 Task: Find the distance between Phoenix and San Diego.
Action: Mouse moved to (97, 65)
Screenshot: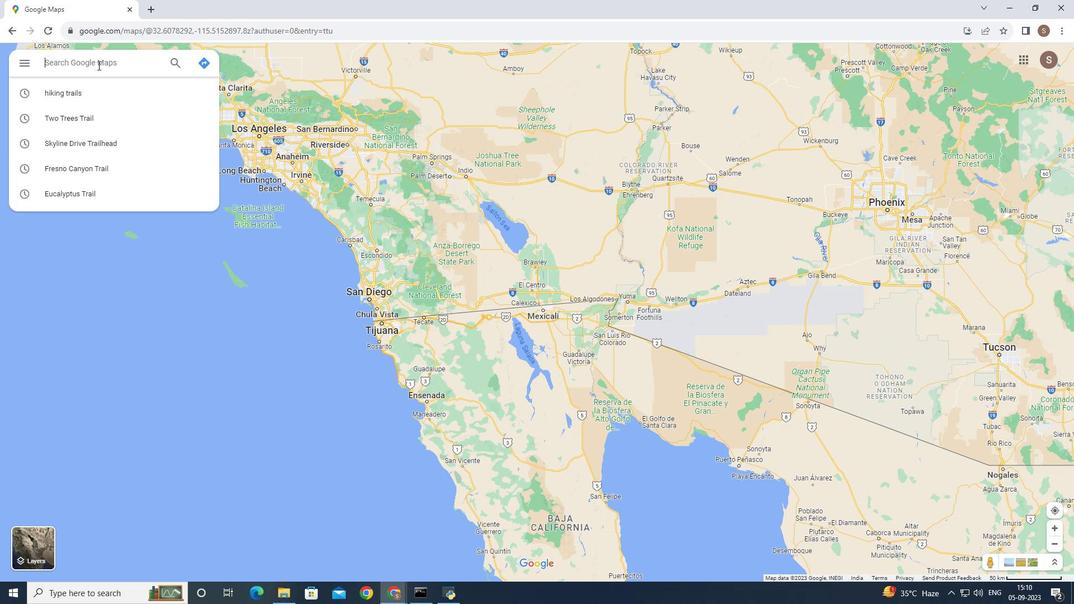 
Action: Mouse pressed left at (97, 65)
Screenshot: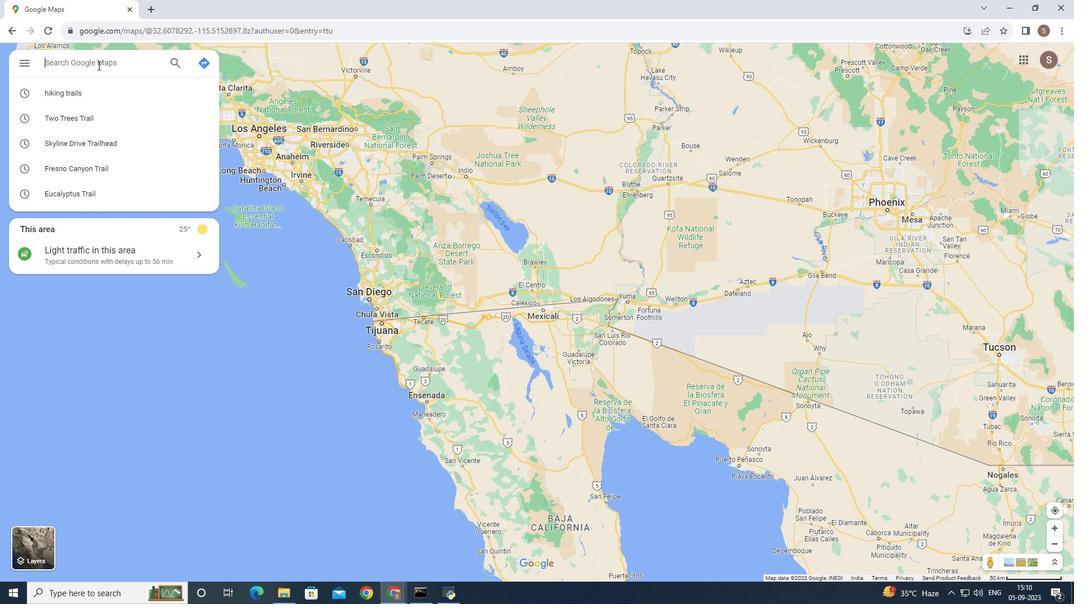 
Action: Mouse moved to (84, 238)
Screenshot: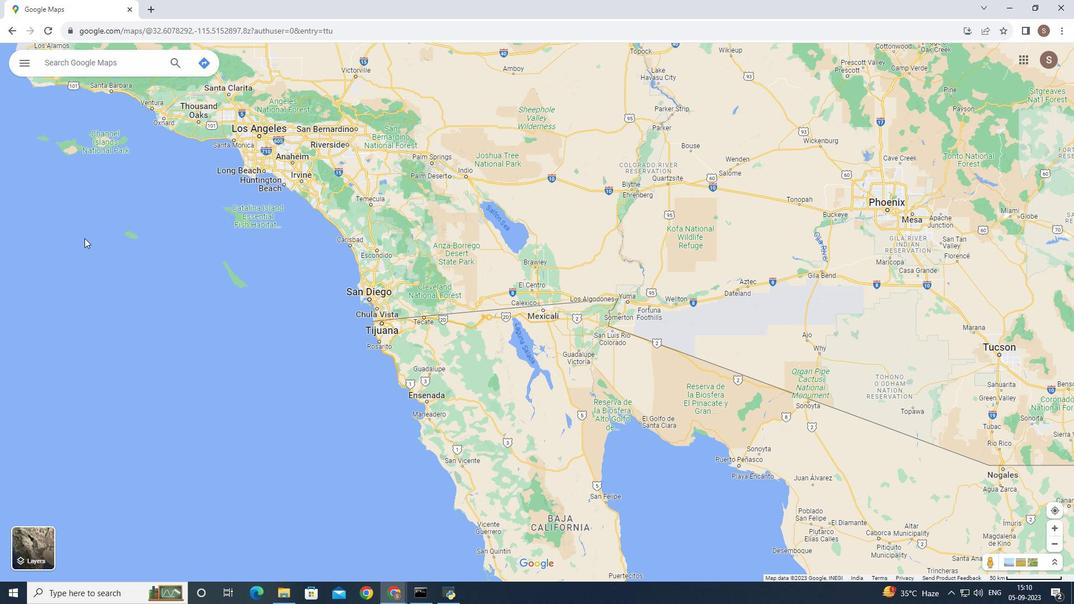 
Action: Mouse pressed left at (84, 238)
Screenshot: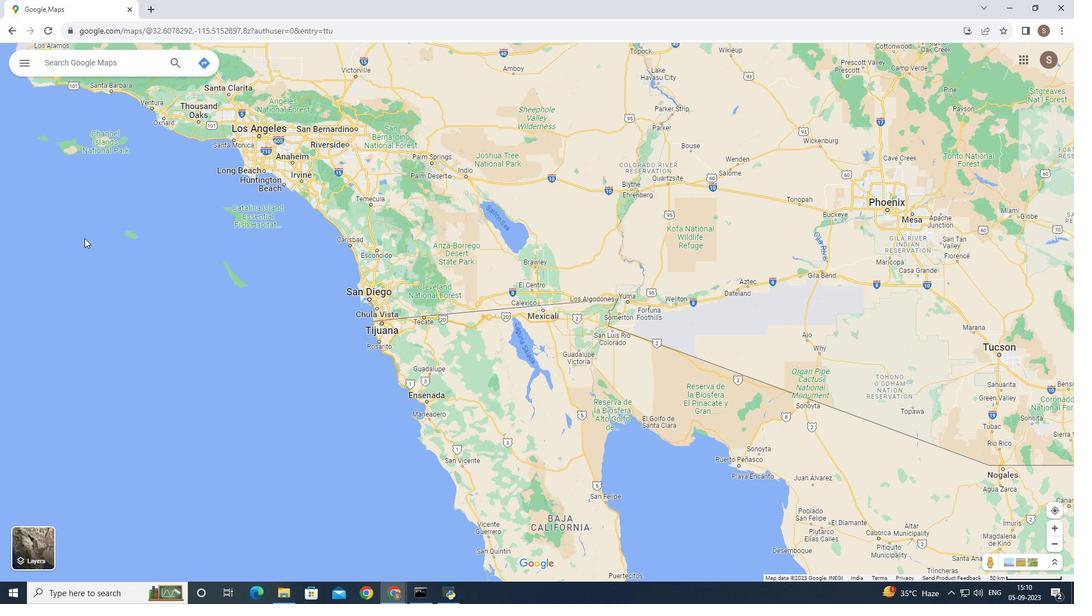 
Action: Mouse moved to (76, 60)
Screenshot: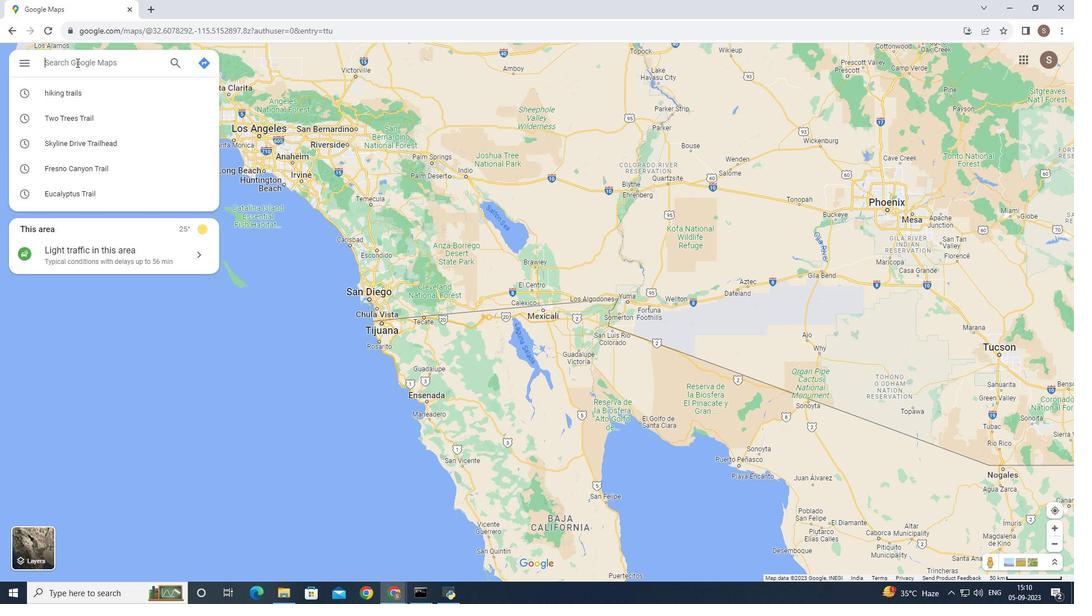 
Action: Mouse pressed left at (76, 60)
Screenshot: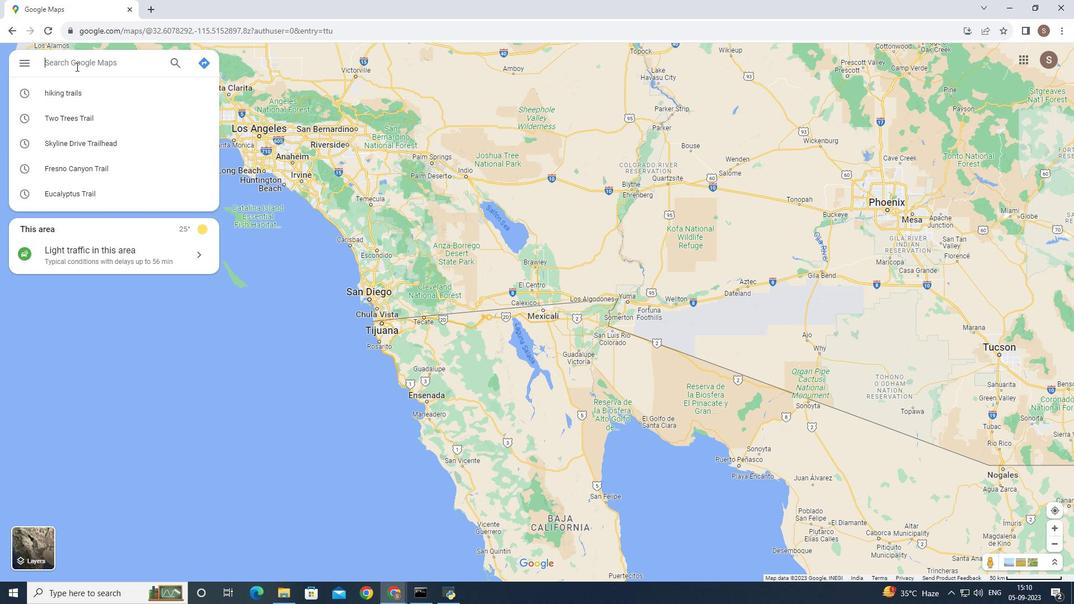 
Action: Mouse moved to (68, 264)
Screenshot: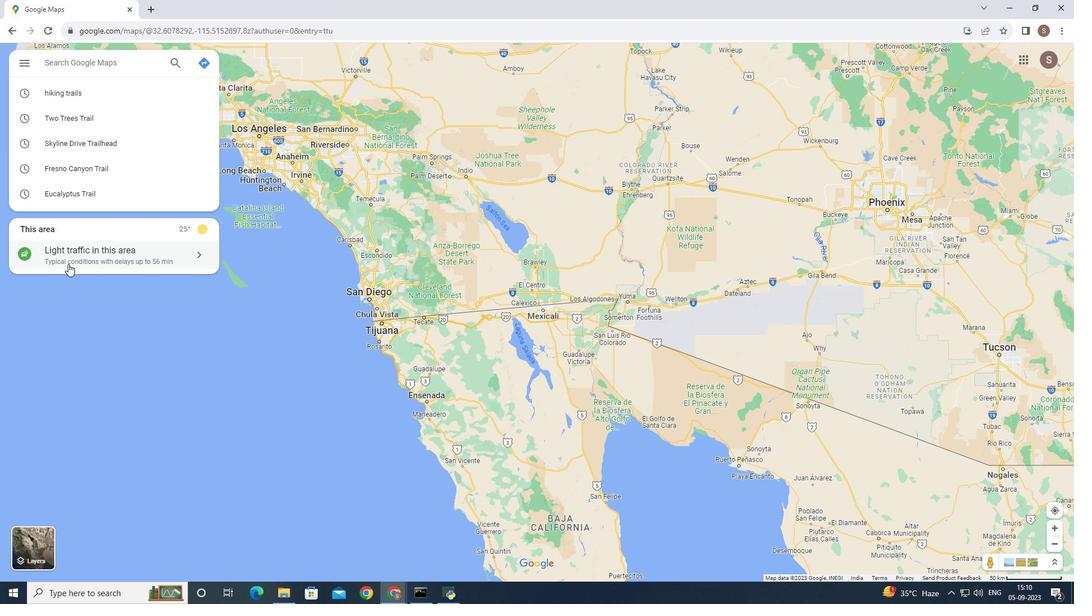 
Action: Mouse pressed left at (68, 264)
Screenshot: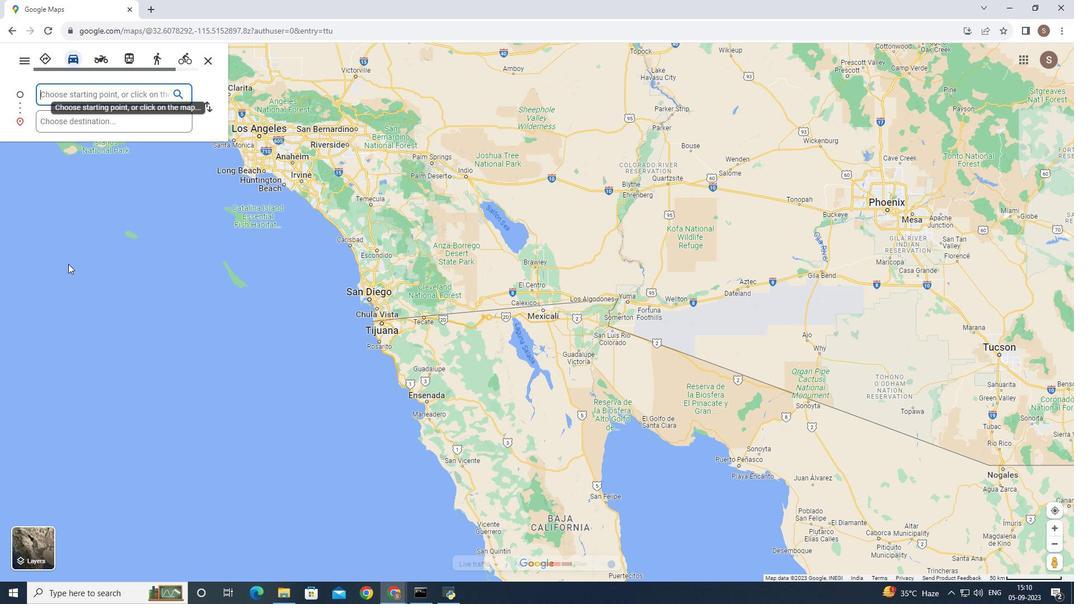 
Action: Mouse moved to (69, 85)
Screenshot: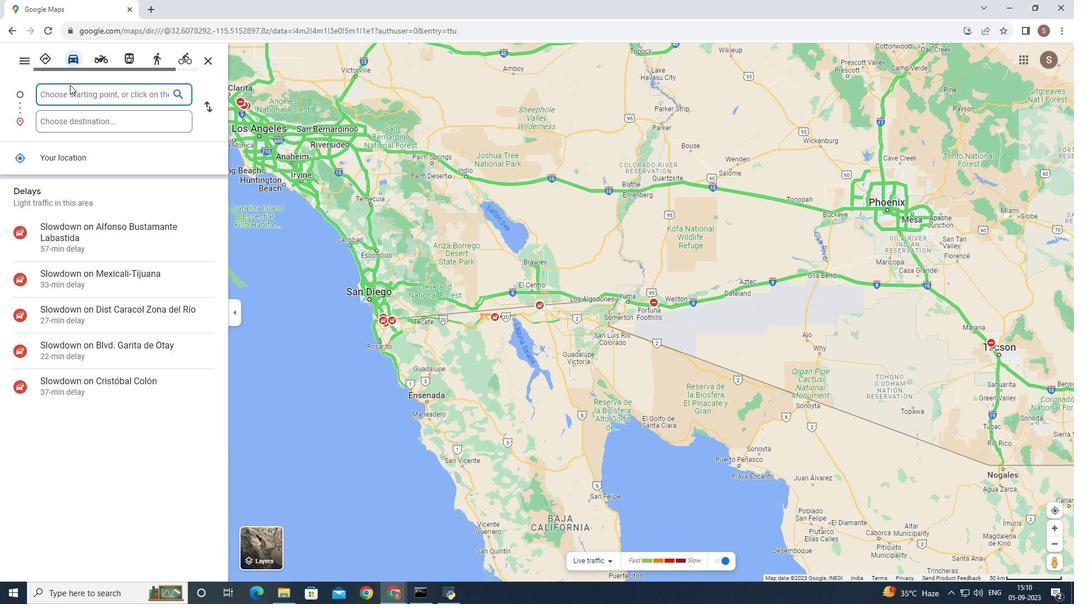 
Action: Key pressed <Key.shift_r>Phon<Key.backspace>enix
Screenshot: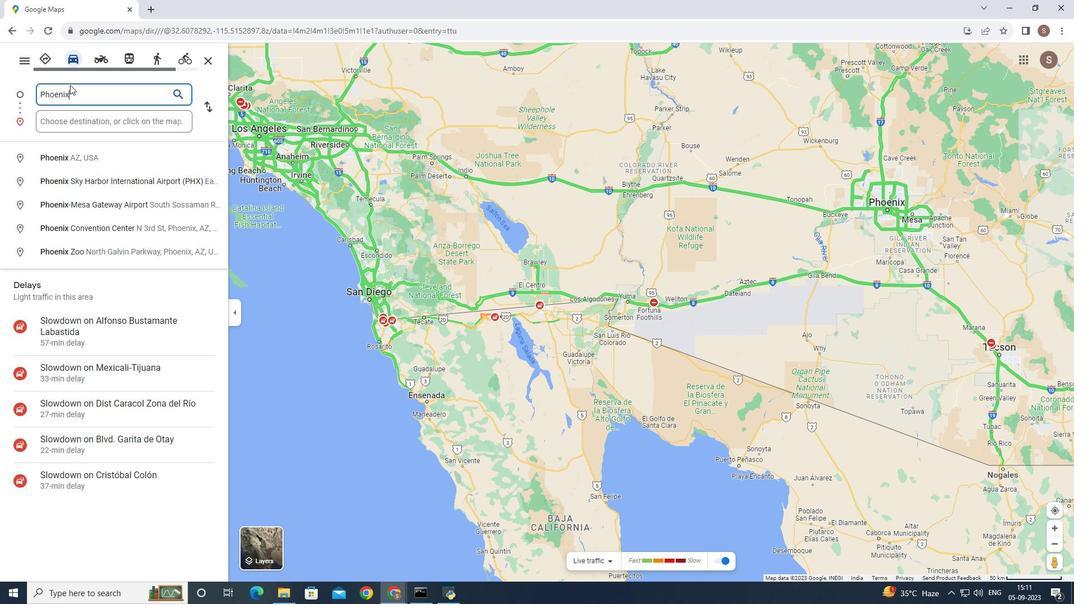 
Action: Mouse moved to (72, 124)
Screenshot: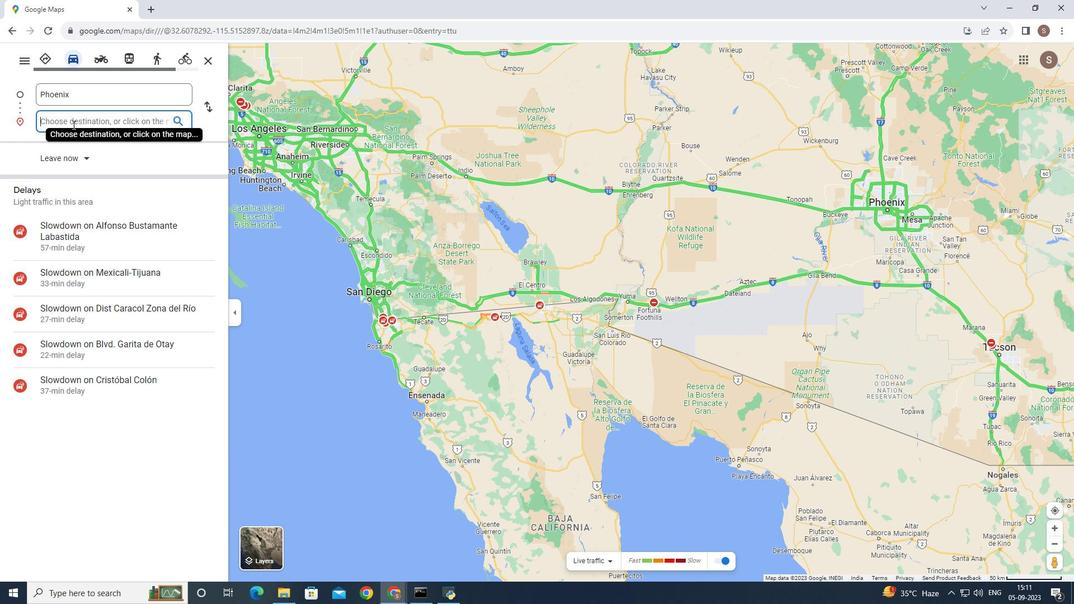 
Action: Mouse pressed left at (72, 124)
Screenshot: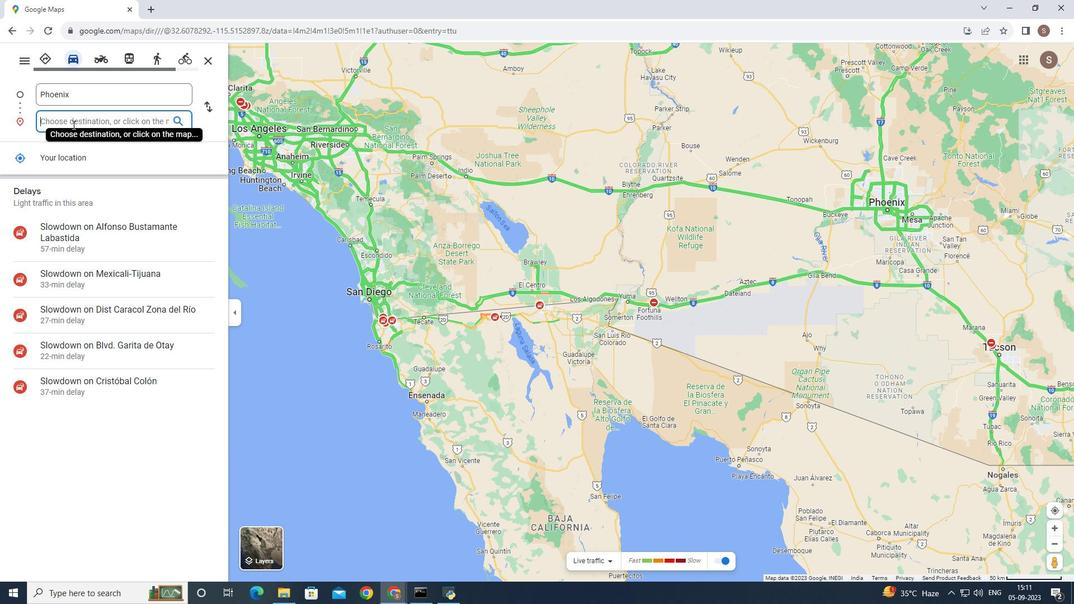 
Action: Key pressed <Key.shift>San<Key.space><Key.shift>Diego
Screenshot: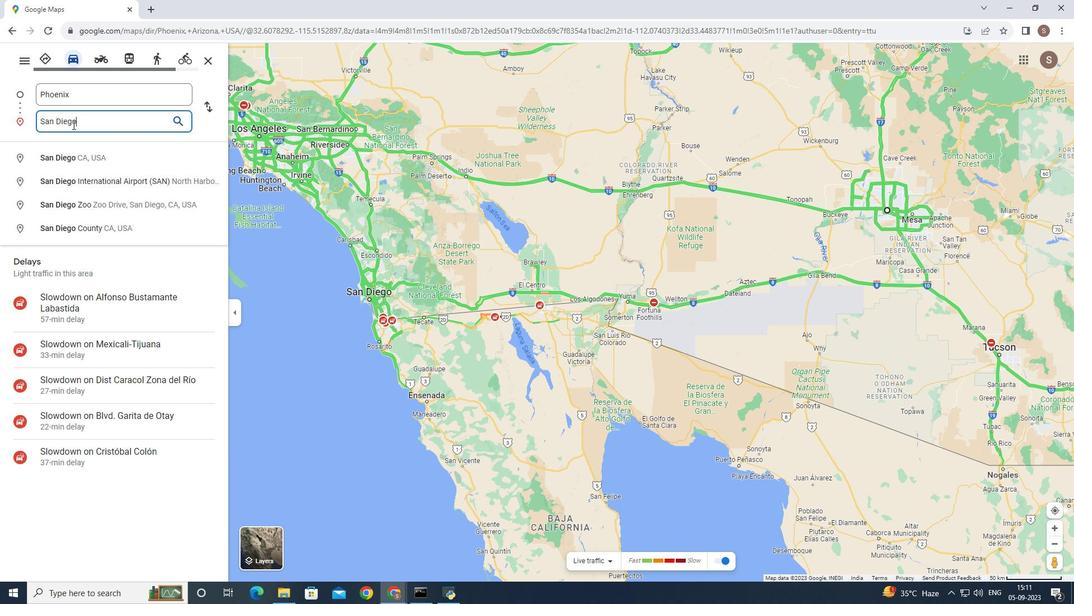 
Action: Mouse moved to (172, 122)
Screenshot: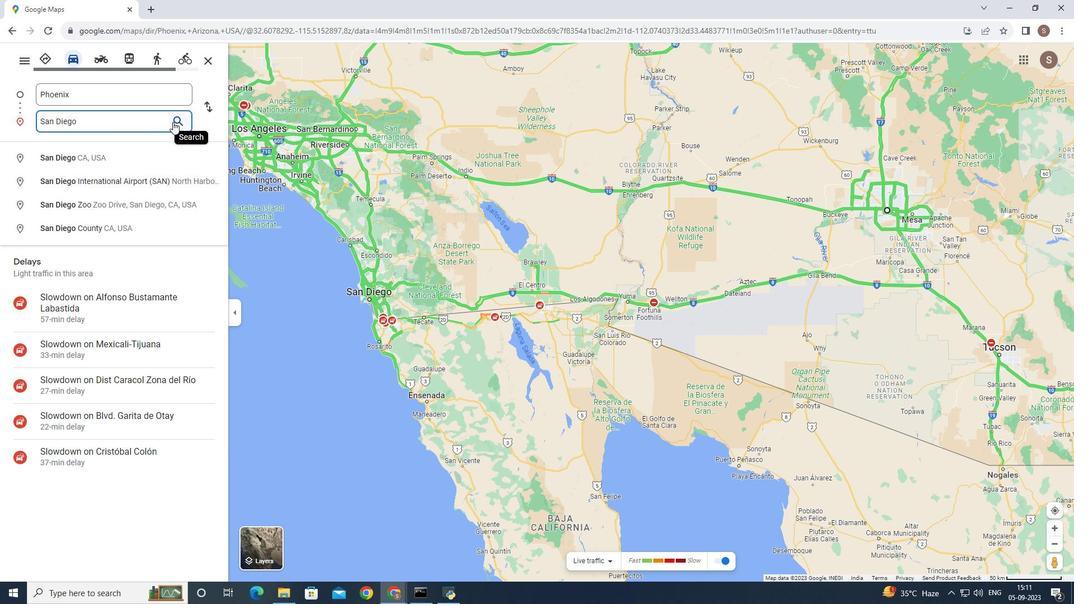 
Action: Mouse pressed left at (172, 122)
Screenshot: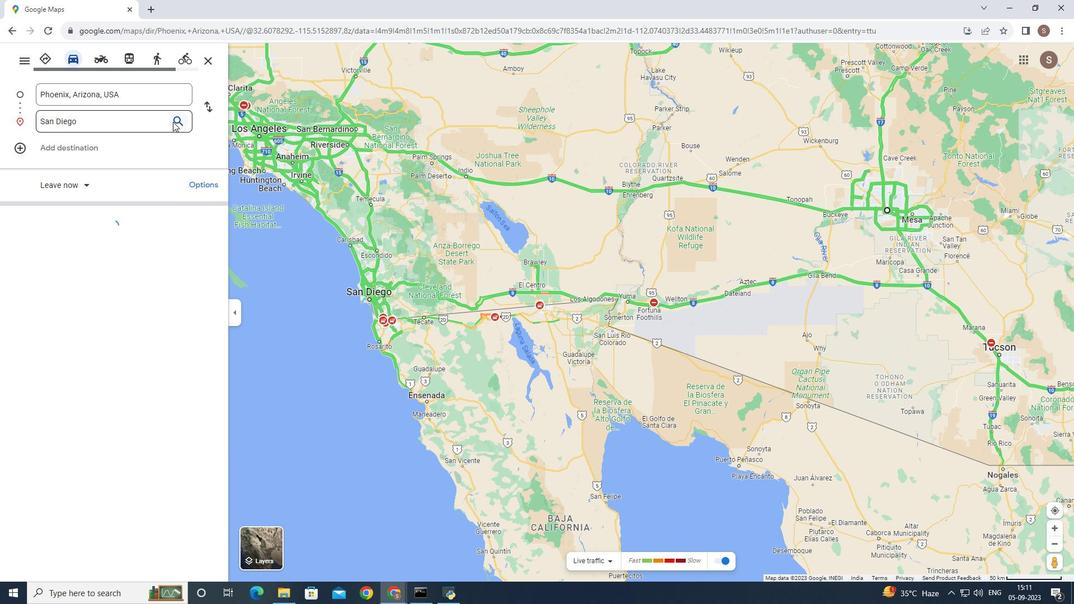 
Action: Mouse moved to (410, 363)
Screenshot: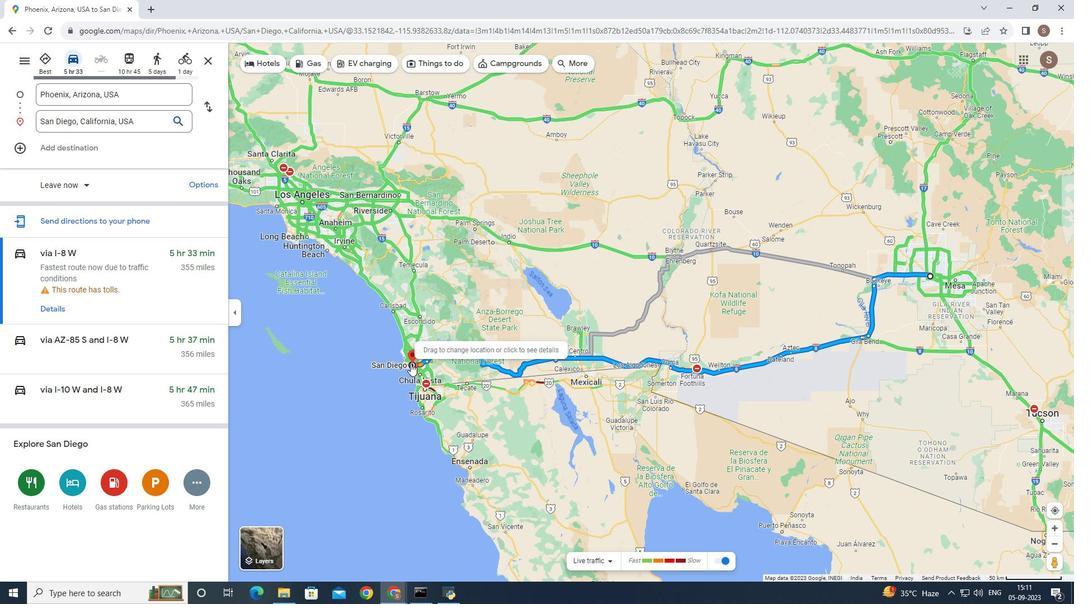 
Action: Mouse pressed left at (410, 363)
Screenshot: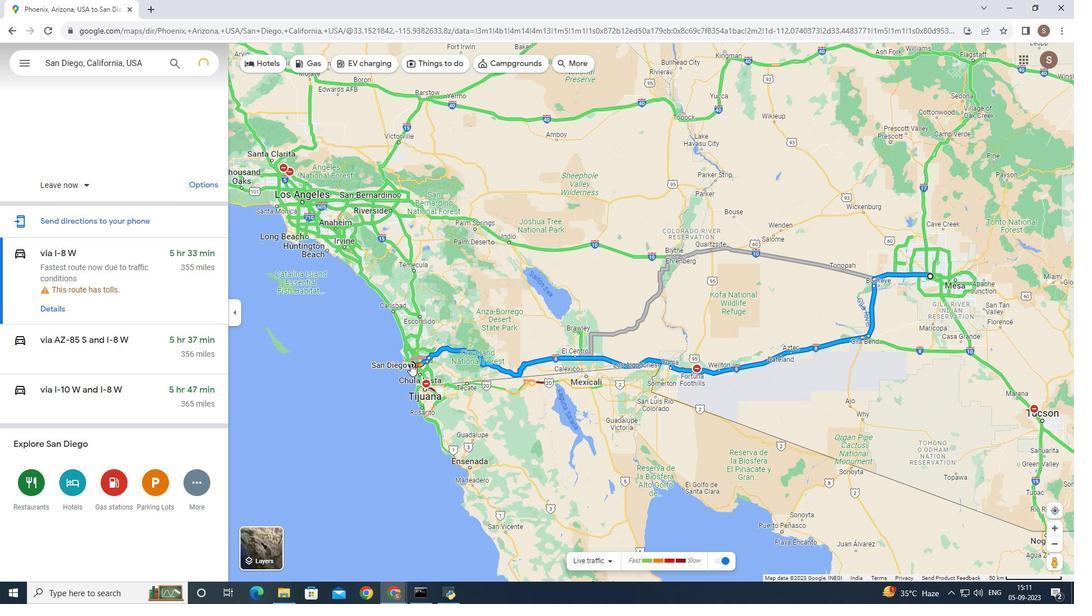 
Action: Mouse moved to (932, 275)
Screenshot: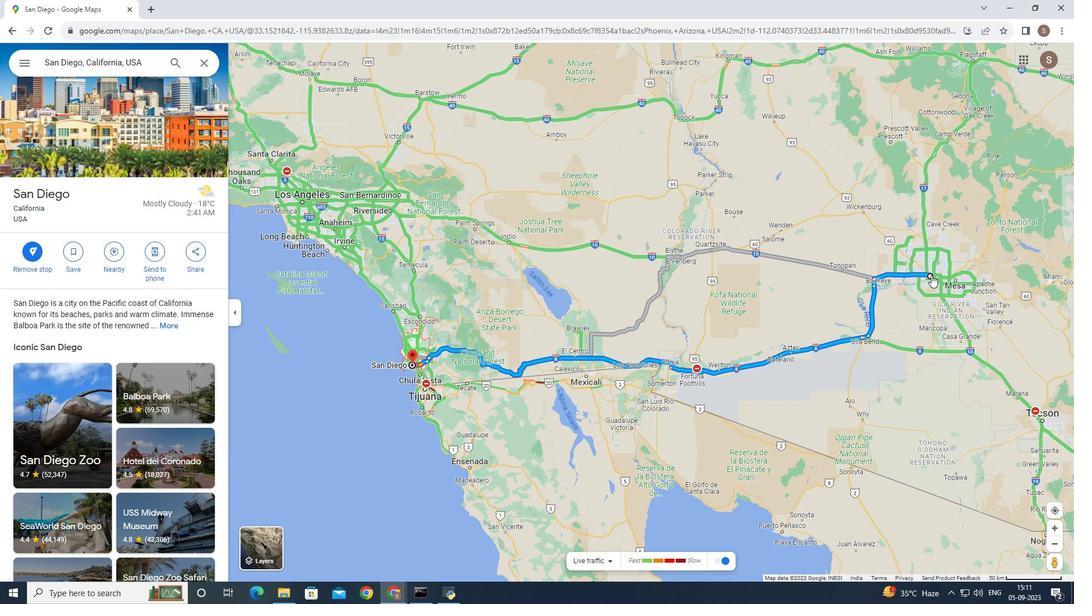 
Action: Mouse pressed left at (932, 275)
Screenshot: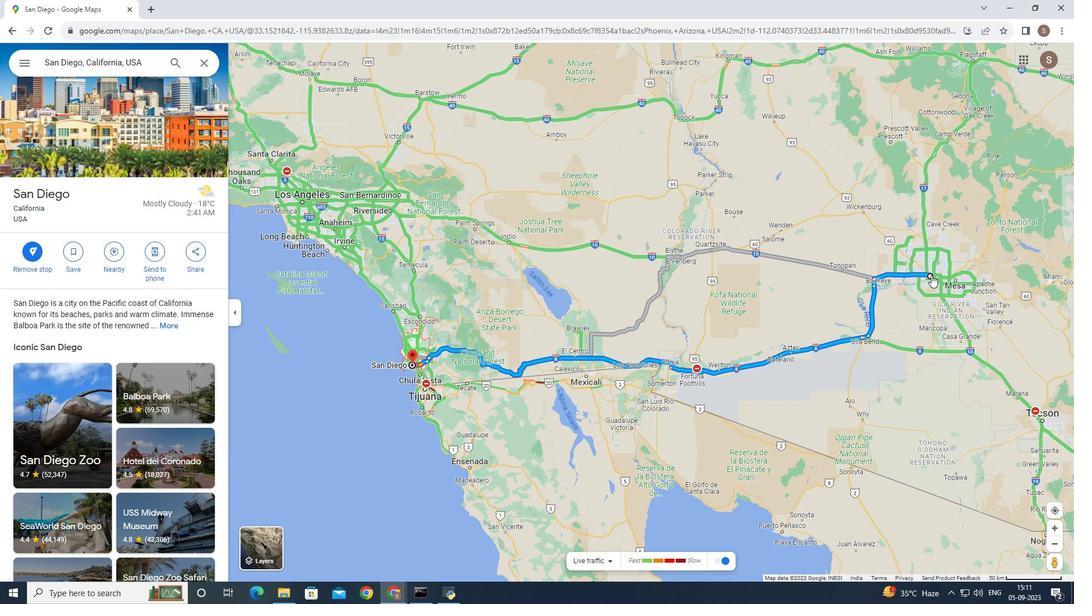 
Action: Mouse moved to (929, 274)
Screenshot: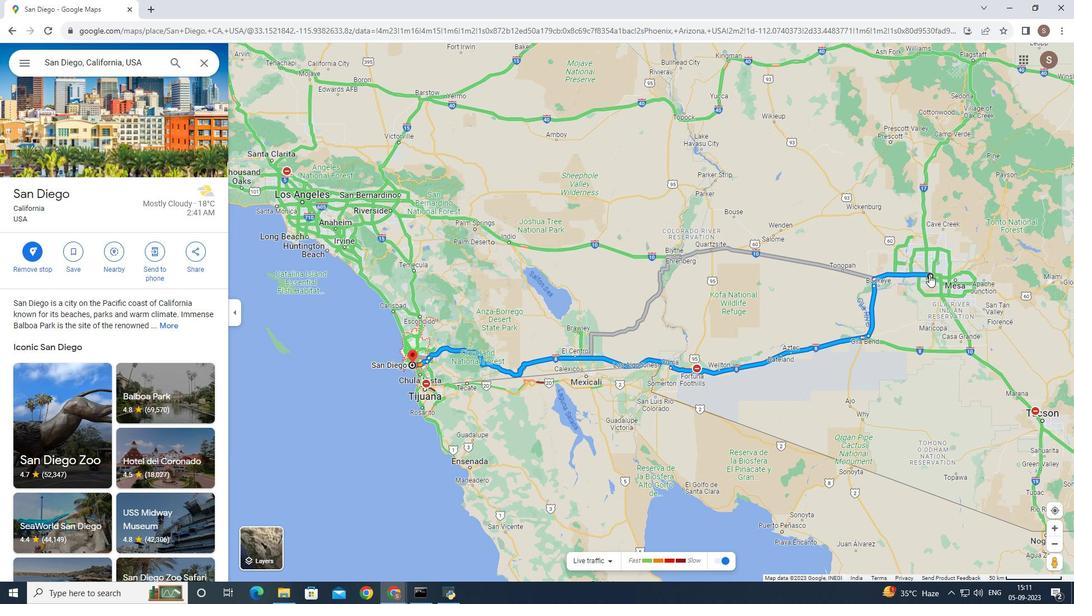
Action: Mouse pressed left at (929, 274)
Screenshot: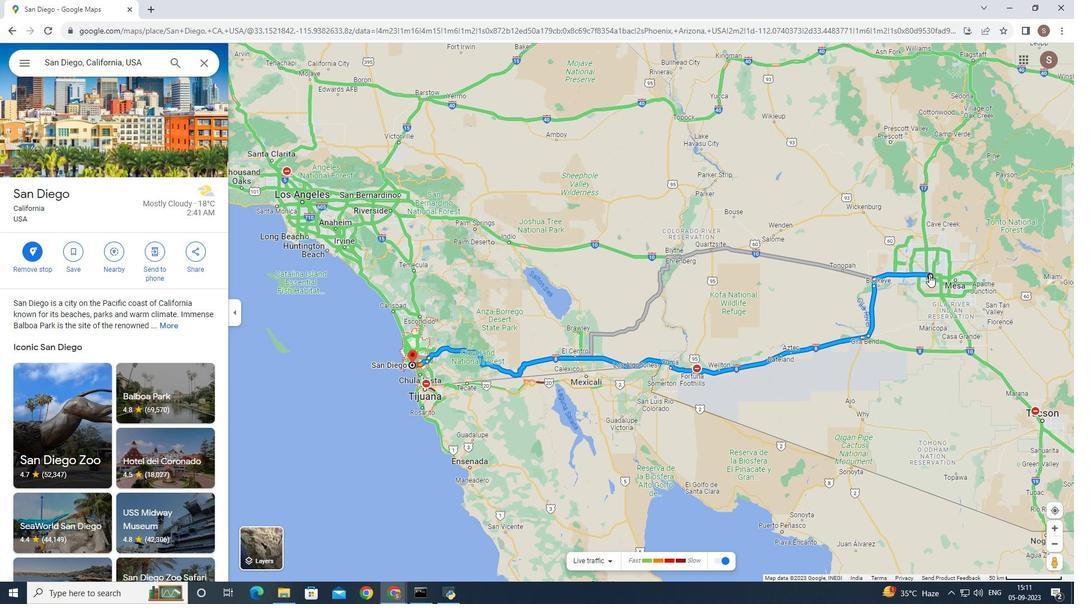 
Action: Mouse moved to (932, 277)
Screenshot: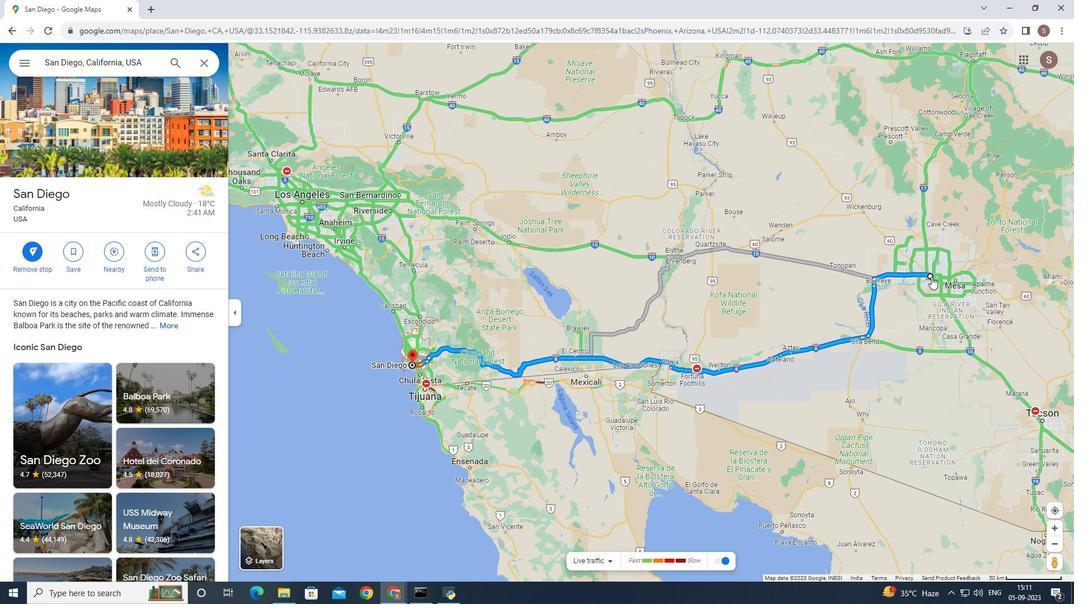 
Action: Mouse pressed left at (932, 277)
Screenshot: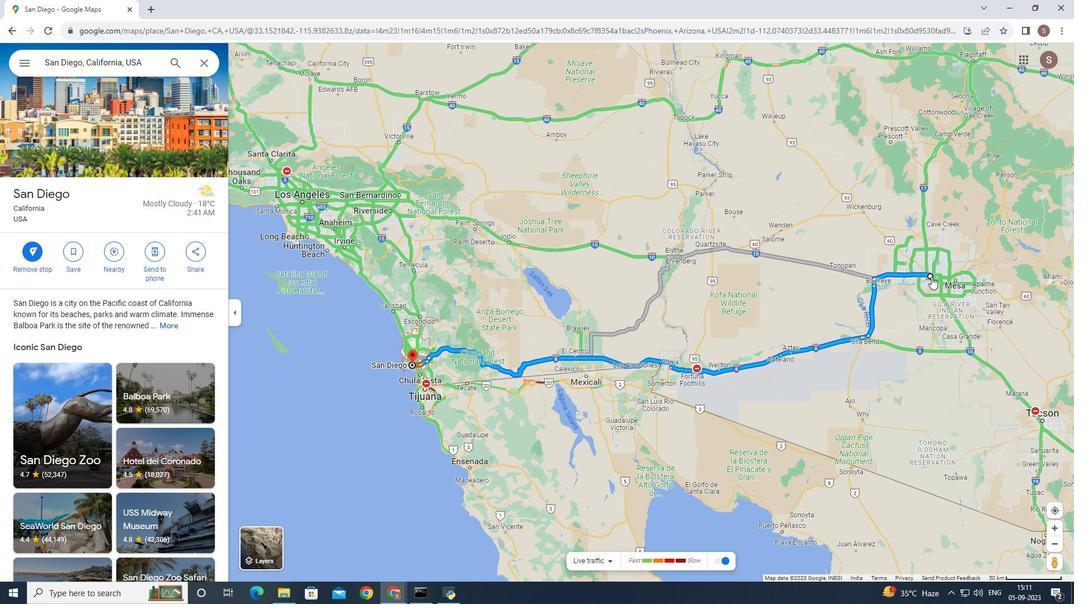 
Action: Mouse moved to (446, 548)
Screenshot: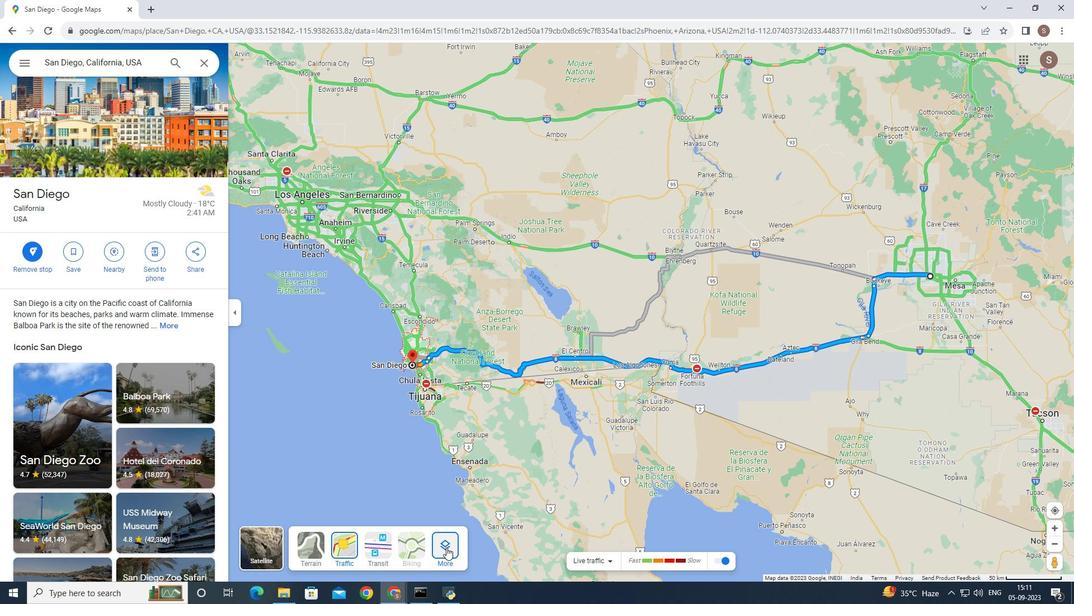 
Action: Mouse pressed left at (446, 548)
Screenshot: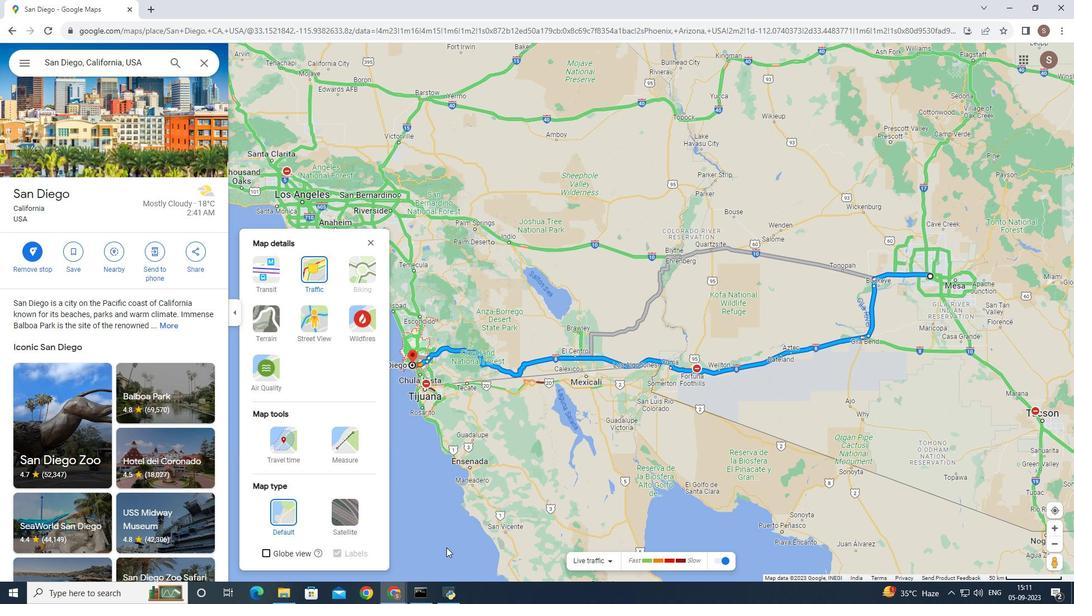 
Action: Mouse moved to (349, 457)
Screenshot: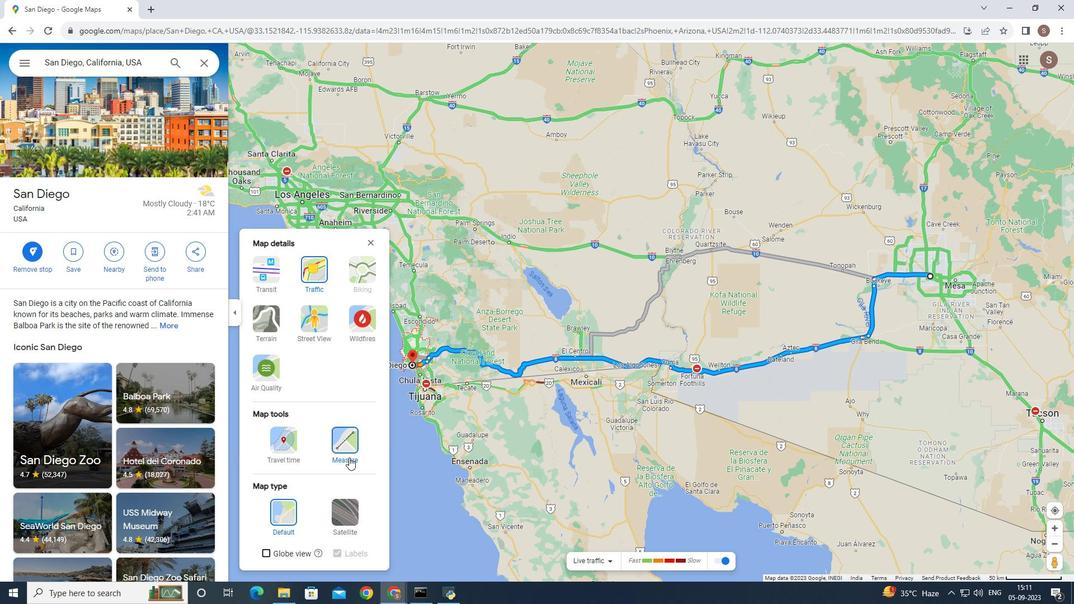 
Action: Mouse pressed left at (349, 457)
Screenshot: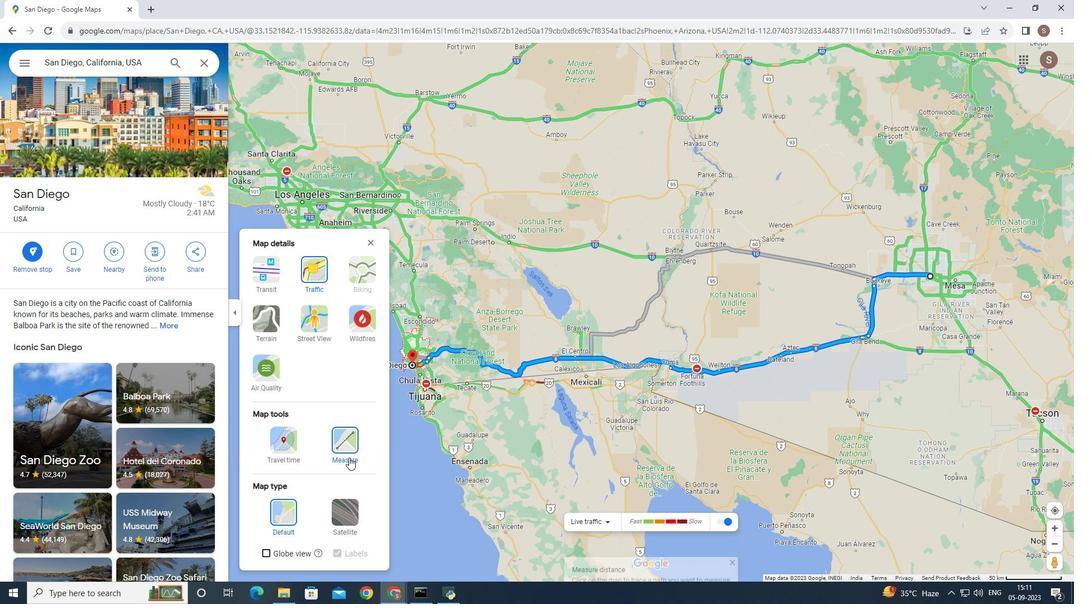 
Action: Mouse moved to (413, 364)
Screenshot: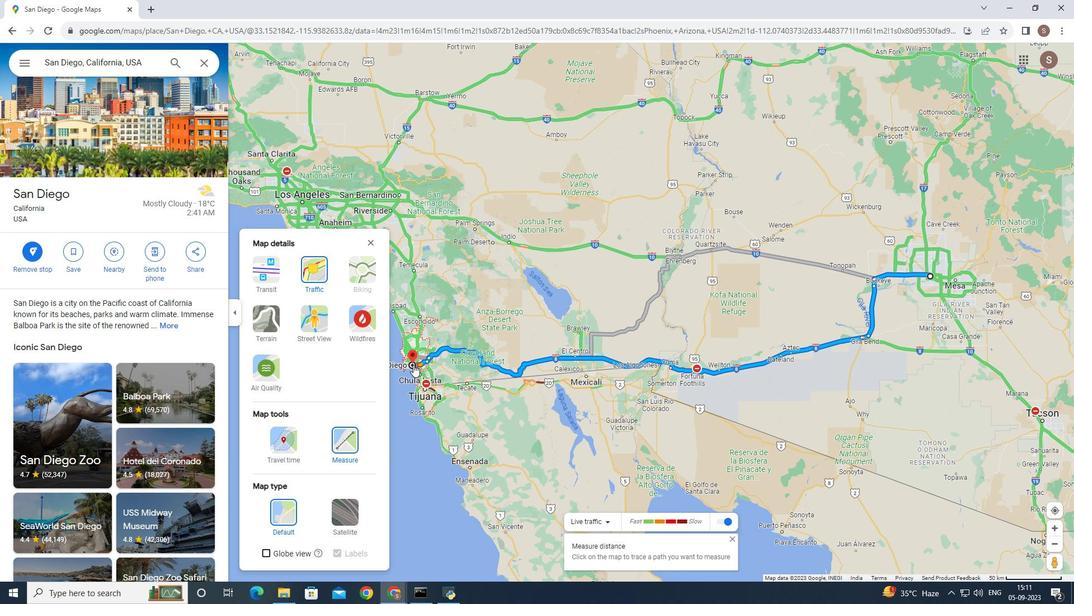 
Action: Mouse pressed left at (413, 364)
Screenshot: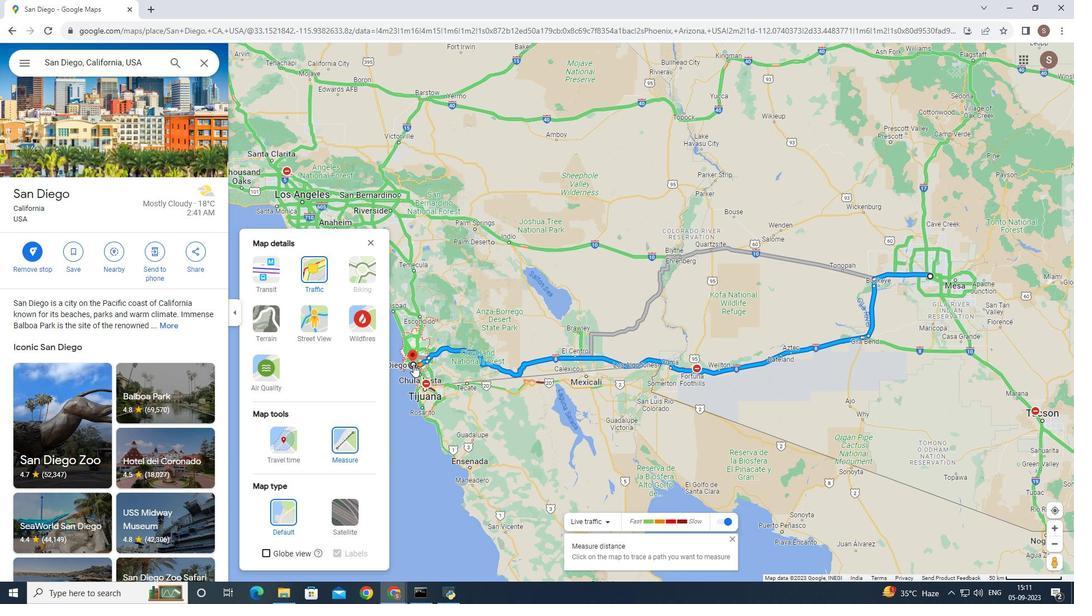 
Action: Mouse moved to (929, 275)
Screenshot: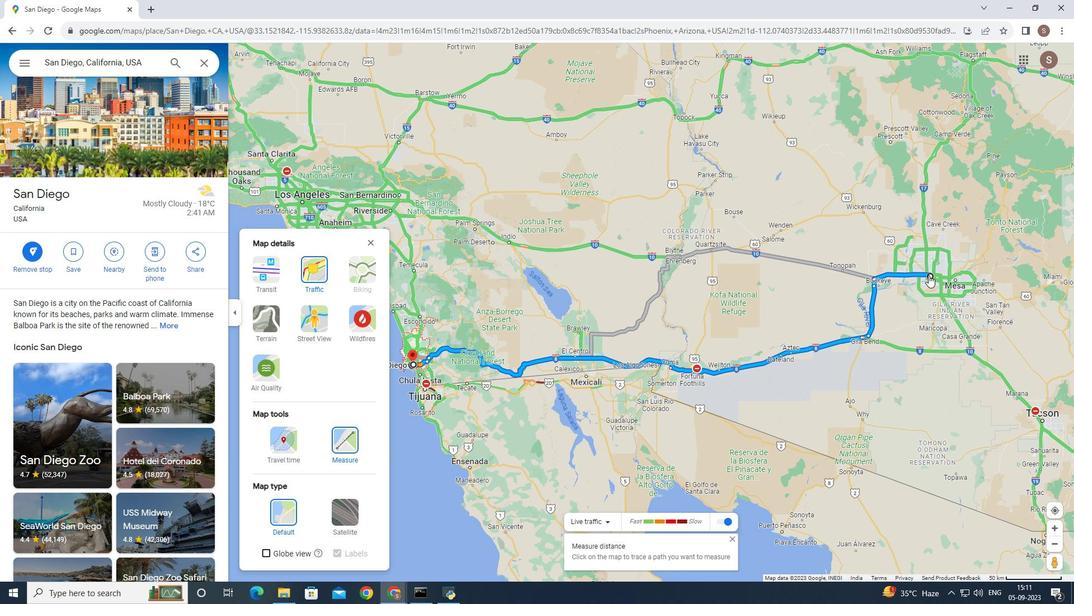 
Action: Mouse pressed left at (929, 275)
Screenshot: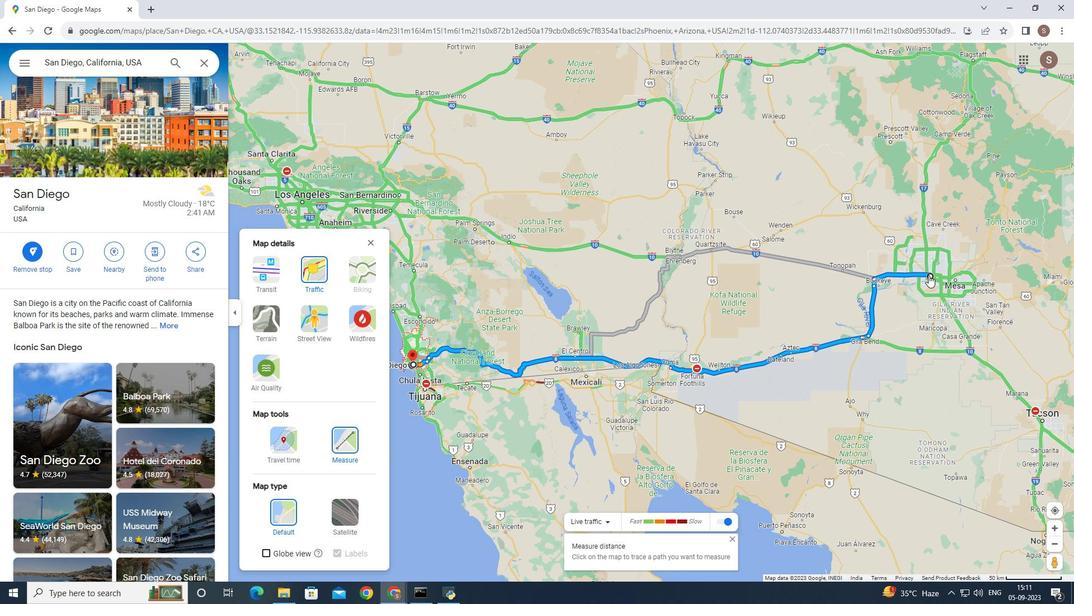 
Action: Mouse moved to (375, 246)
Screenshot: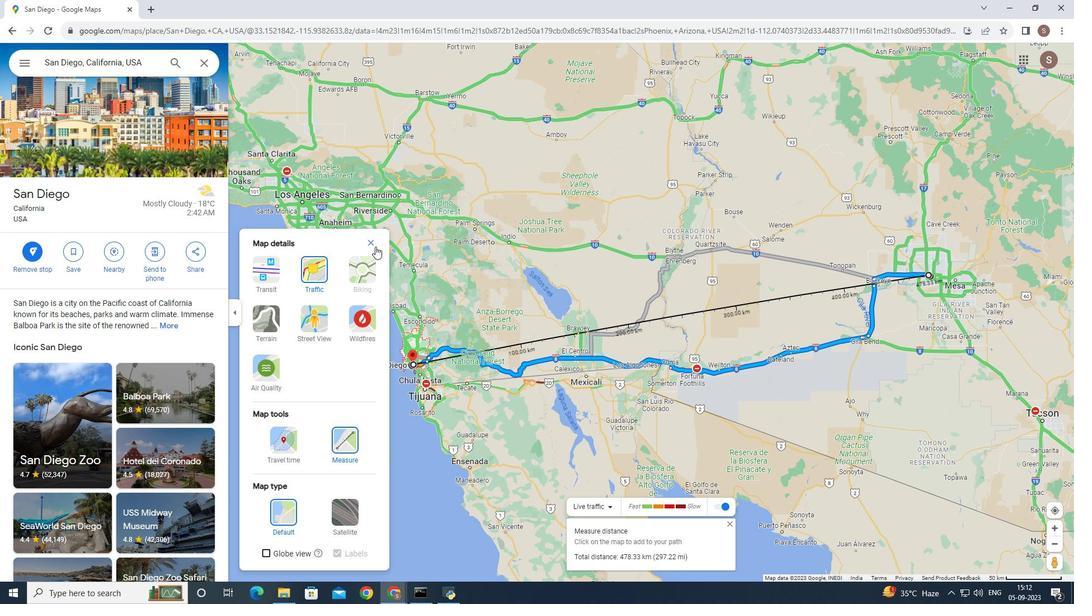 
Action: Mouse pressed left at (375, 246)
Screenshot: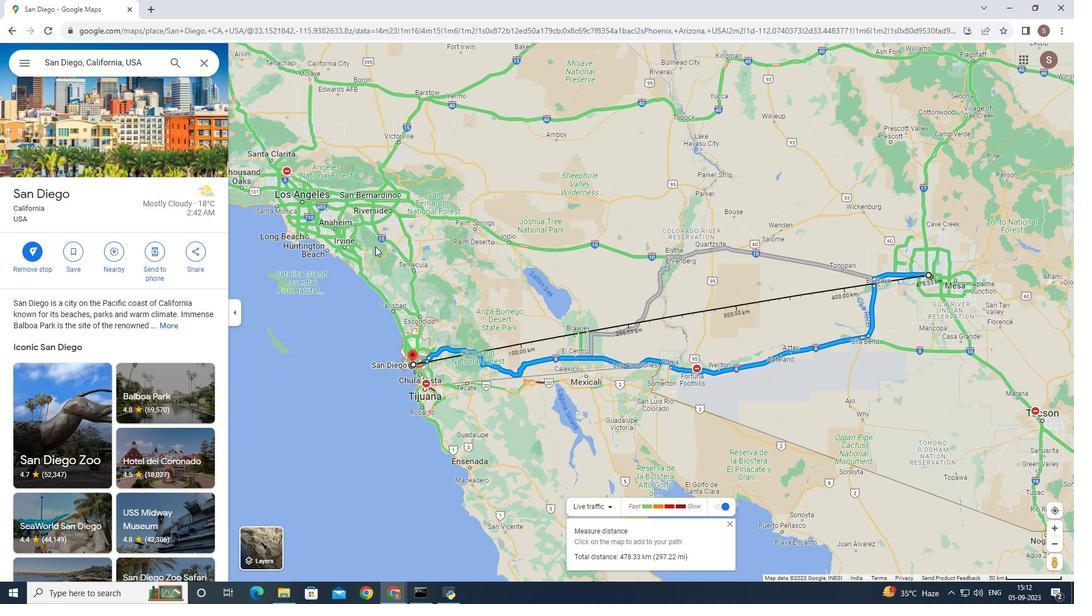 
